 Task: Use the formula "TO_TEXT" in spreadsheet "Project portfolio".
Action: Mouse moved to (101, 75)
Screenshot: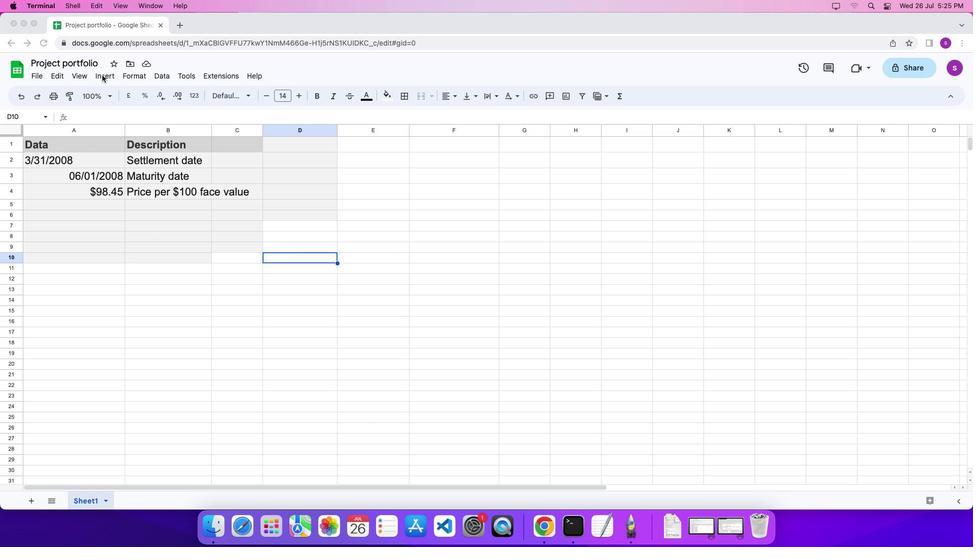 
Action: Mouse pressed left at (101, 75)
Screenshot: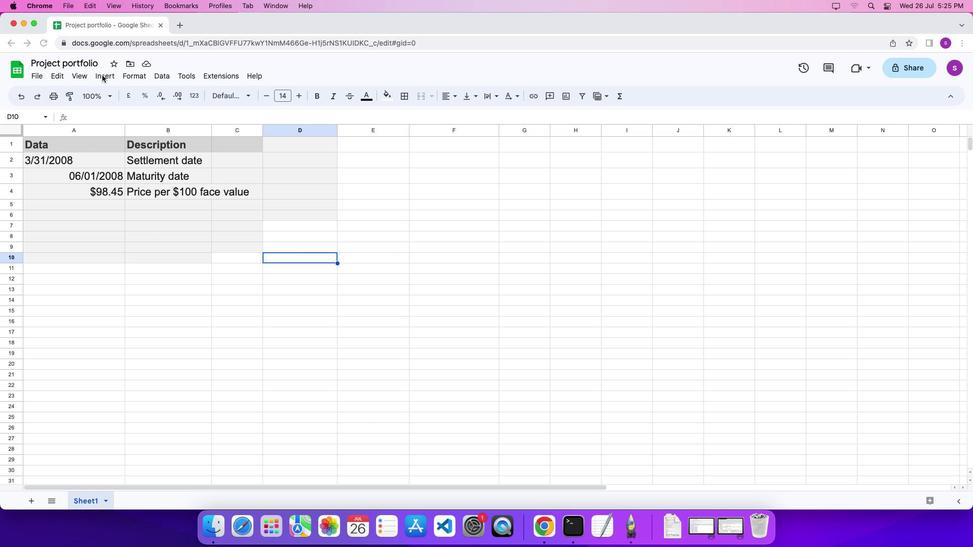 
Action: Mouse moved to (104, 75)
Screenshot: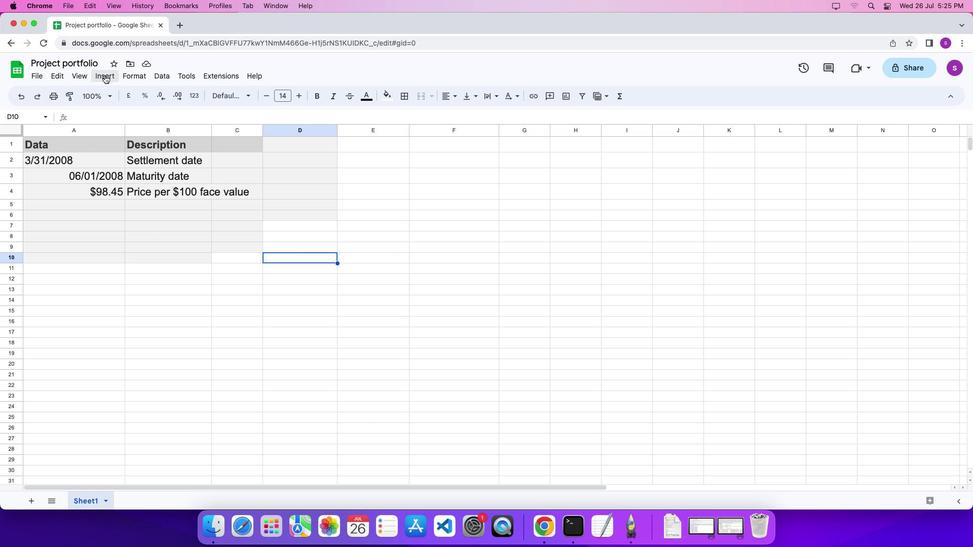 
Action: Mouse pressed left at (104, 75)
Screenshot: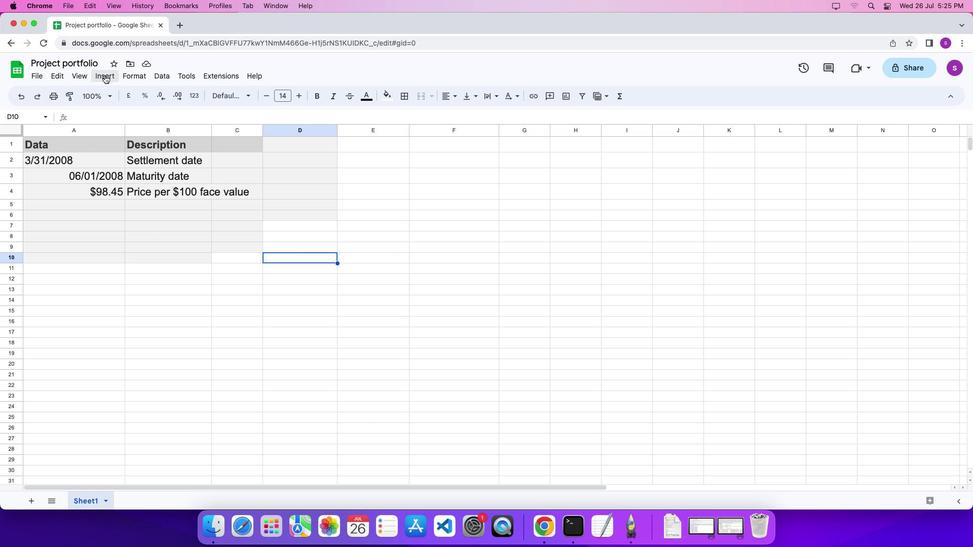 
Action: Mouse moved to (436, 435)
Screenshot: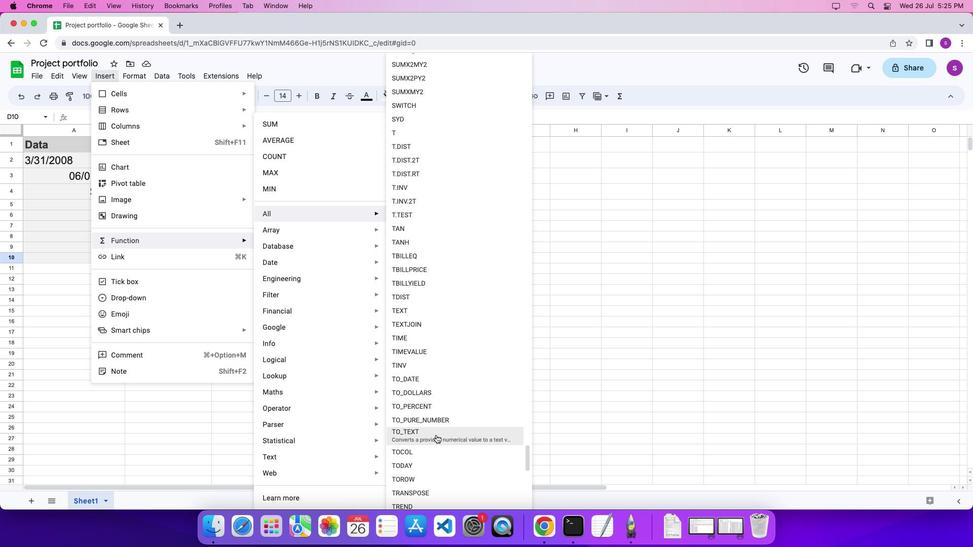 
Action: Mouse pressed left at (436, 435)
Screenshot: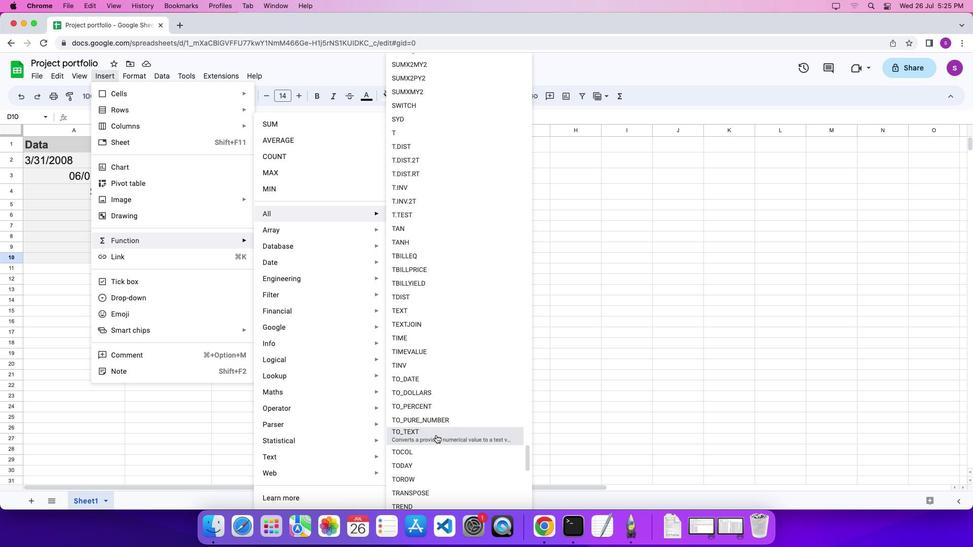 
Action: Mouse moved to (353, 380)
Screenshot: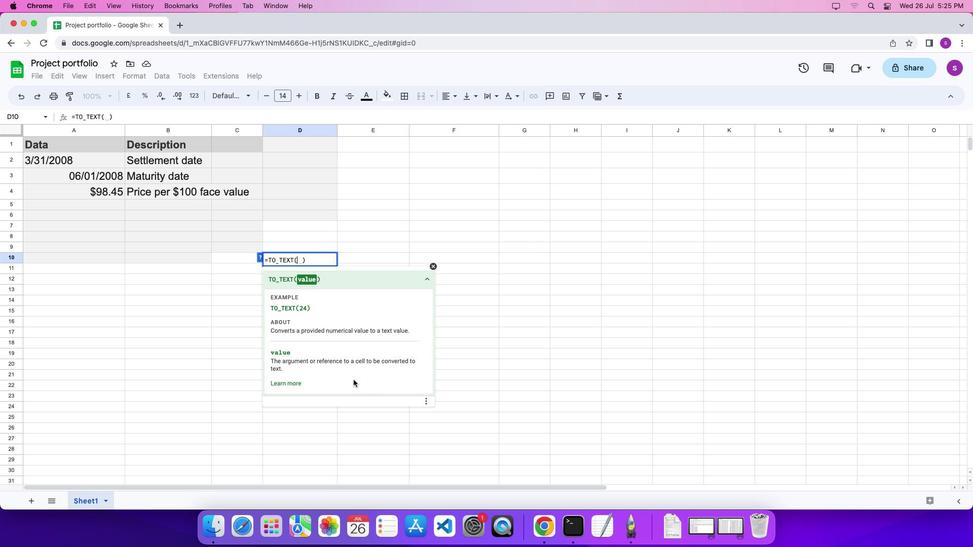 
Action: Key pressed '2''4''\x03'
Screenshot: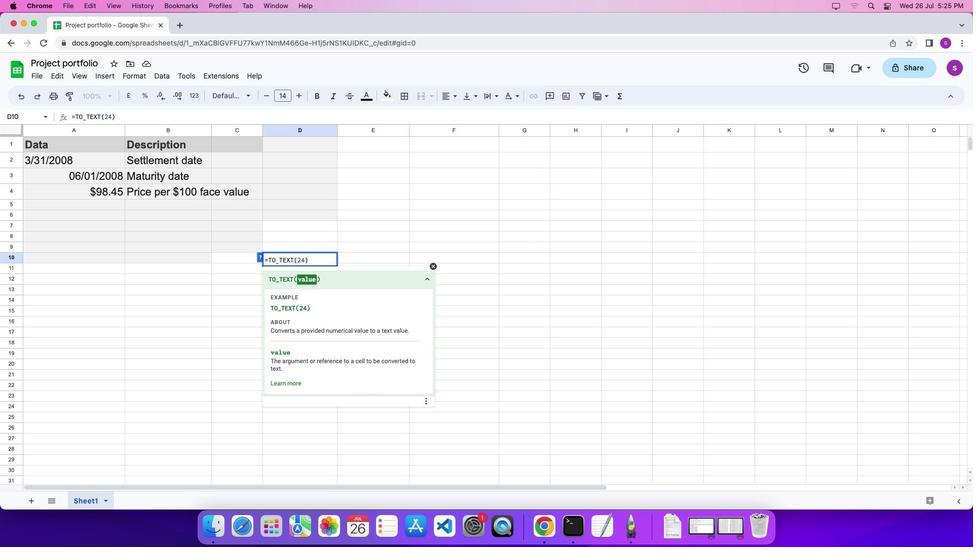 
